 Task: Add Description DS0048 to Card Card0048 in Board Board0042 in Workspace Development in Trello
Action: Mouse moved to (338, 358)
Screenshot: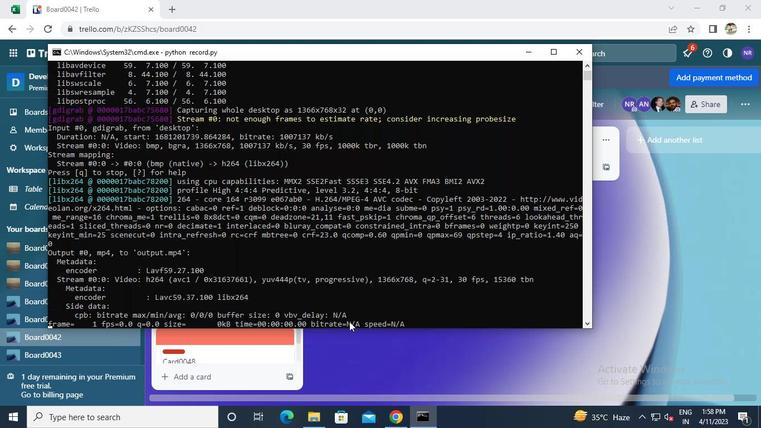 
Action: Mouse pressed left at (338, 358)
Screenshot: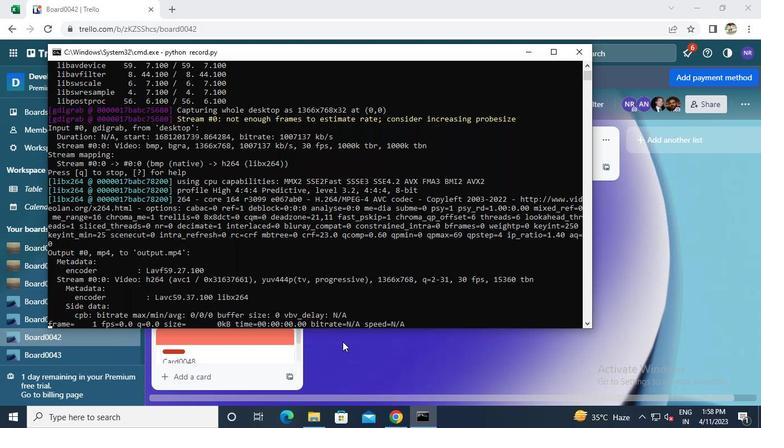 
Action: Mouse moved to (243, 353)
Screenshot: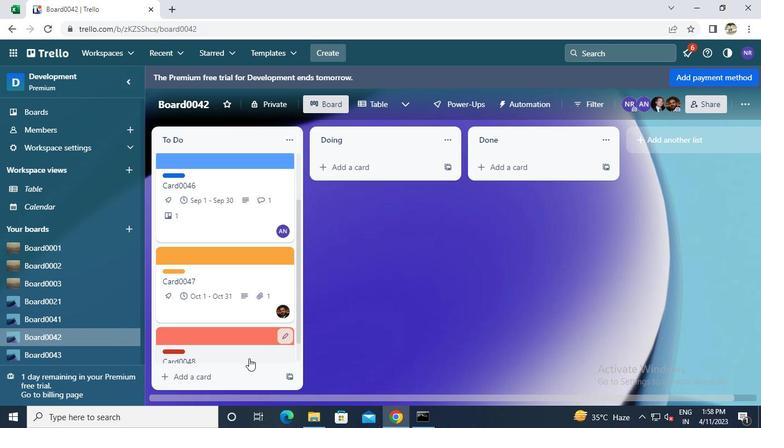 
Action: Mouse pressed left at (243, 353)
Screenshot: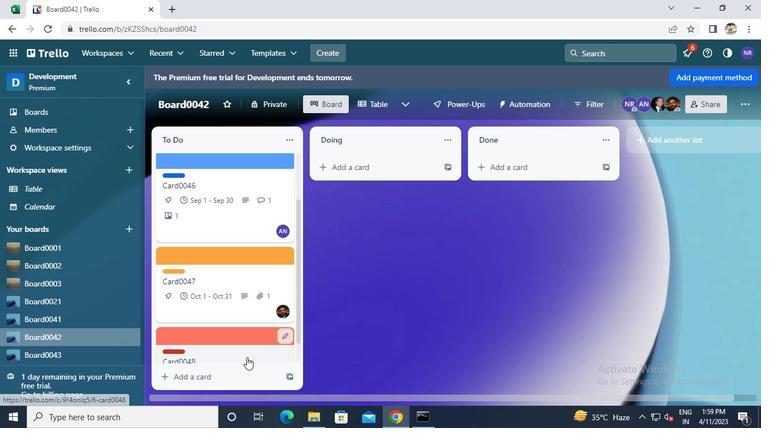 
Action: Mouse moved to (251, 308)
Screenshot: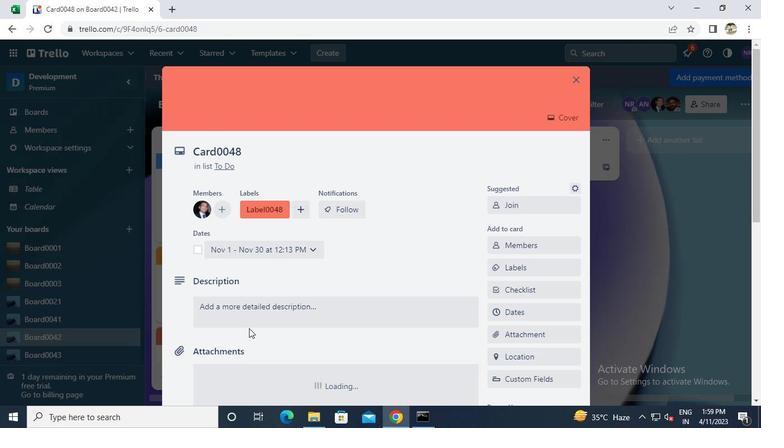 
Action: Mouse pressed left at (251, 308)
Screenshot: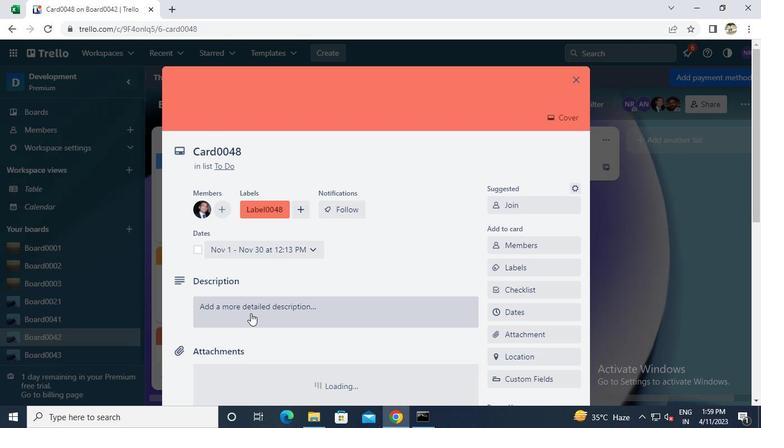 
Action: Keyboard Key.caps_lock
Screenshot: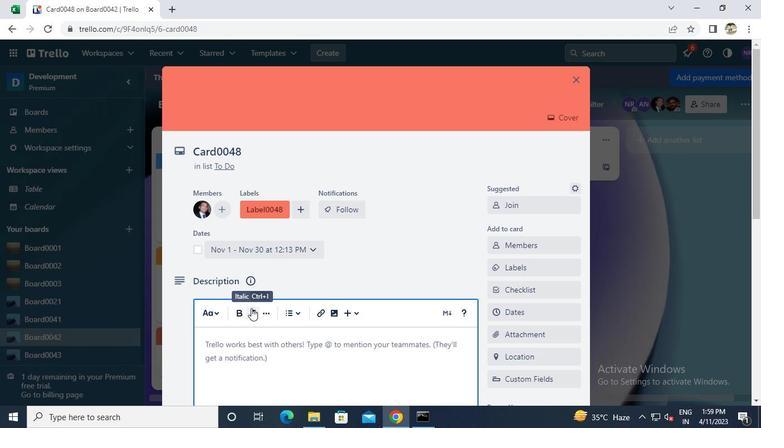 
Action: Keyboard d
Screenshot: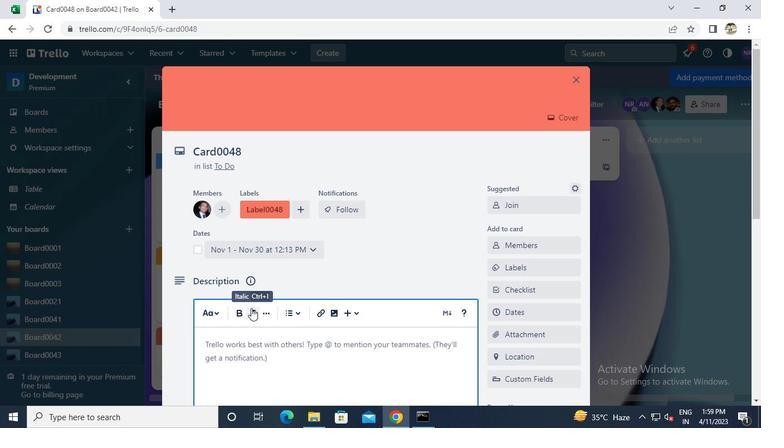 
Action: Keyboard s
Screenshot: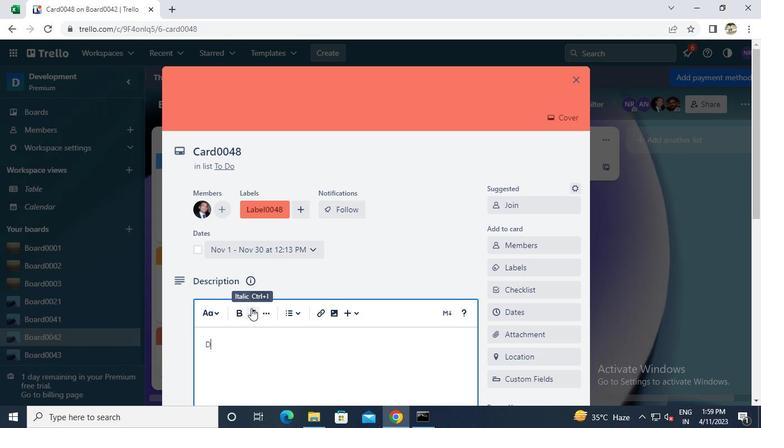 
Action: Keyboard 0
Screenshot: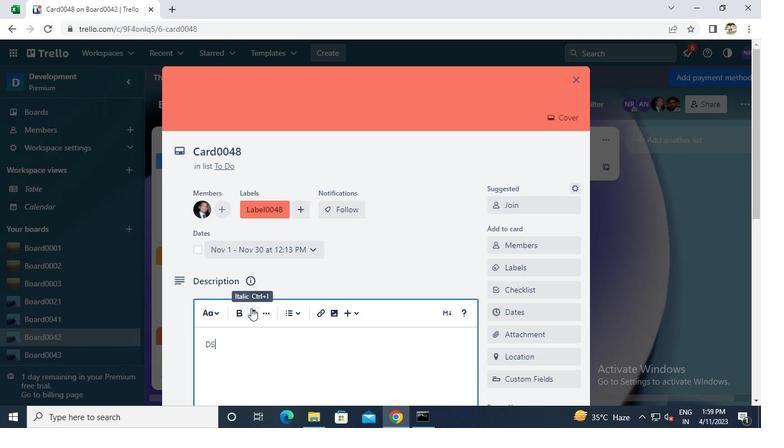 
Action: Keyboard 0
Screenshot: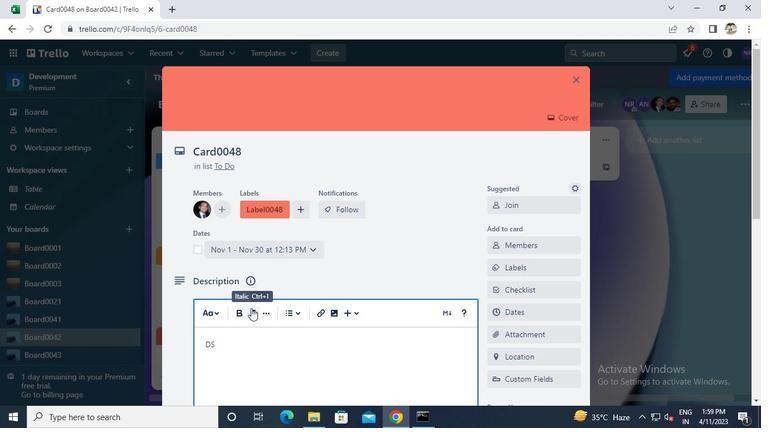 
Action: Keyboard 4
Screenshot: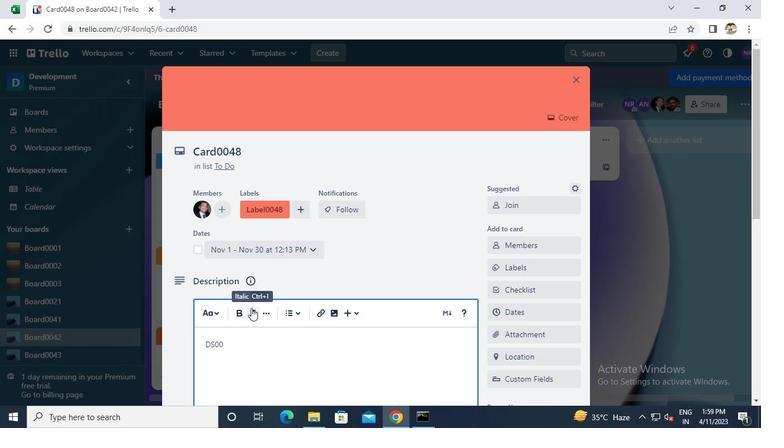 
Action: Keyboard 8
Screenshot: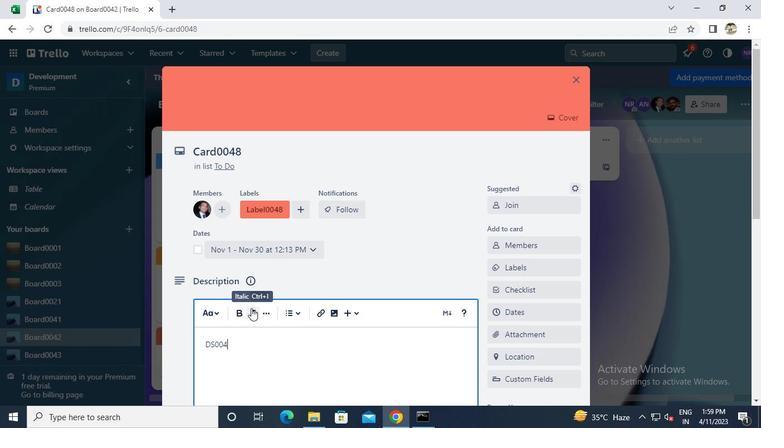 
Action: Mouse moved to (211, 305)
Screenshot: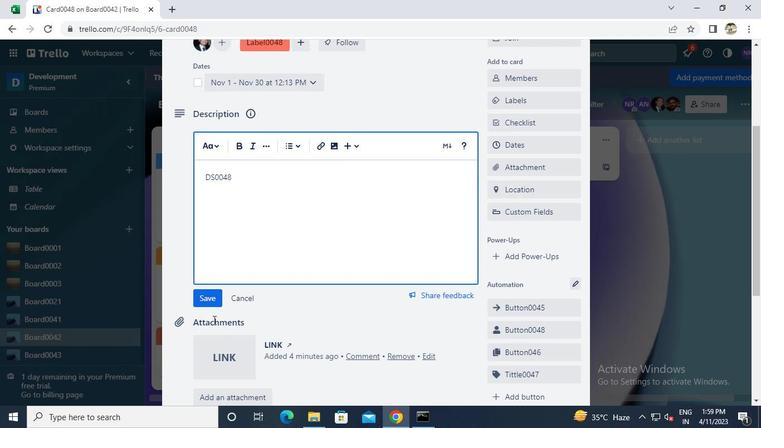 
Action: Mouse pressed left at (211, 305)
Screenshot: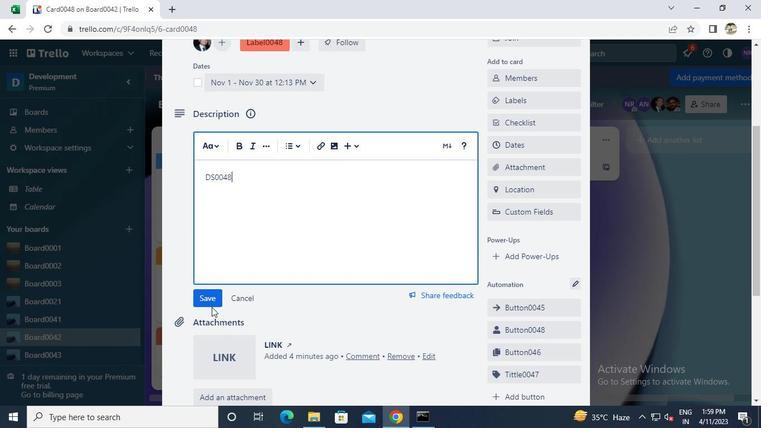 
Action: Mouse moved to (428, 427)
Screenshot: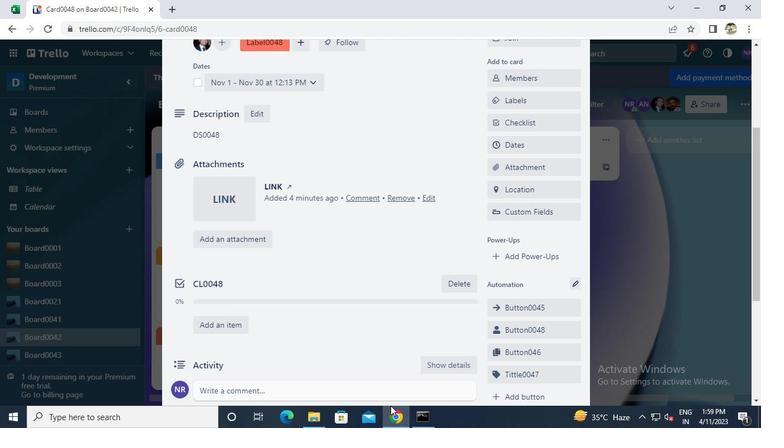 
Action: Mouse pressed left at (428, 427)
Screenshot: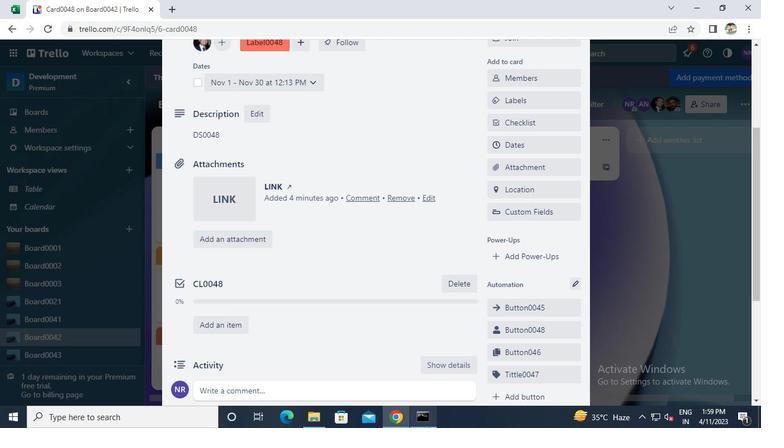 
Action: Mouse moved to (579, 54)
Screenshot: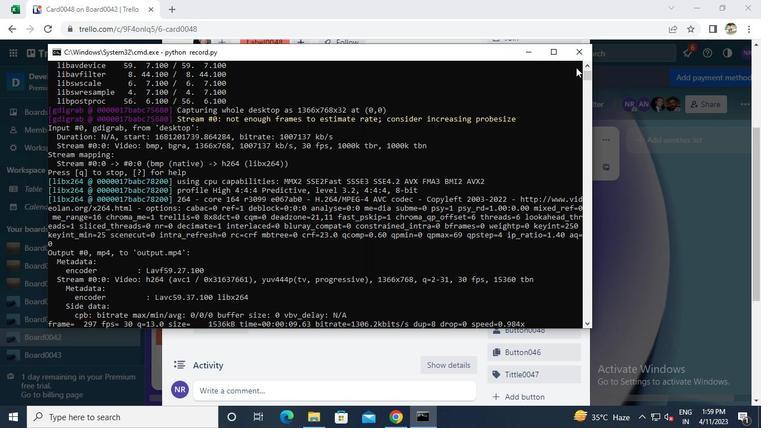 
Action: Mouse pressed left at (579, 54)
Screenshot: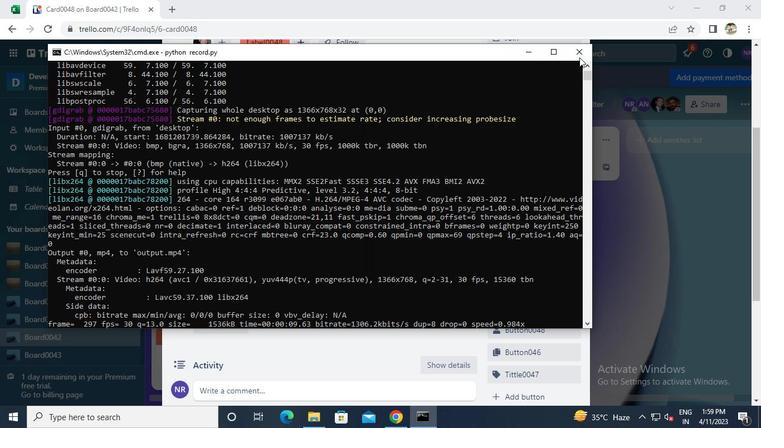 
